 Task: Create a sub task Release to Production / Go Live for the task  Create a data backup and recovery plan for a company's IT infrastructure in the project AdvantEdge , assign it to team member softage.1@softage.net and update the status of the sub task to  At Risk , set the priority of the sub task to Medium
Action: Mouse moved to (76, 360)
Screenshot: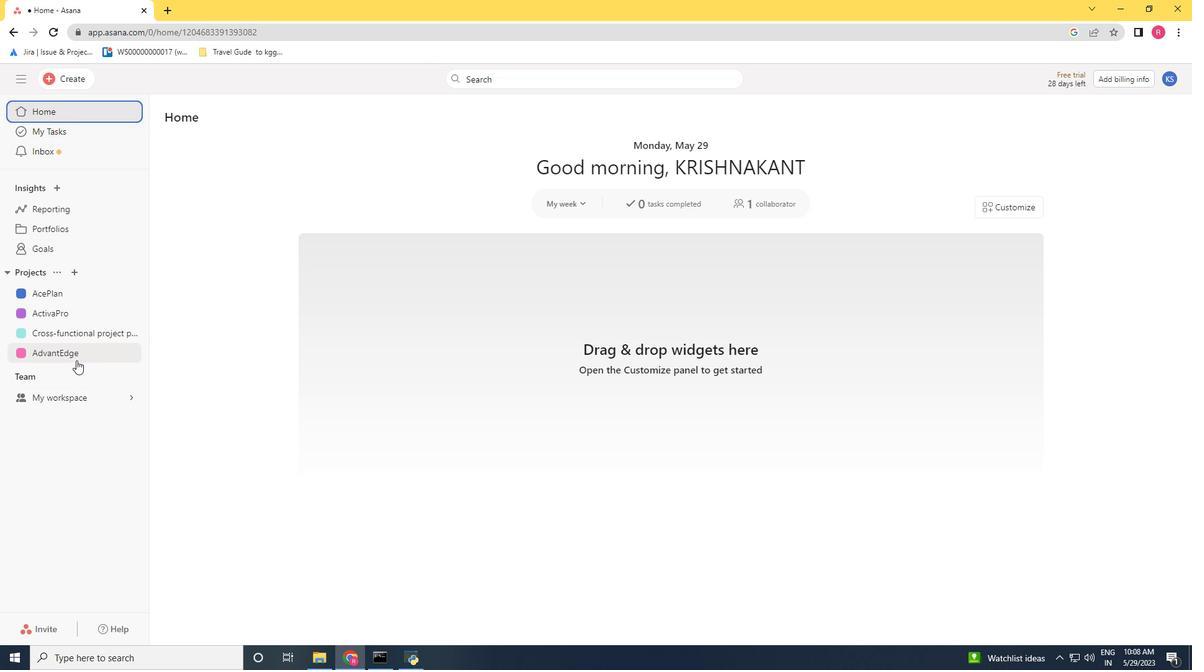 
Action: Mouse pressed left at (76, 360)
Screenshot: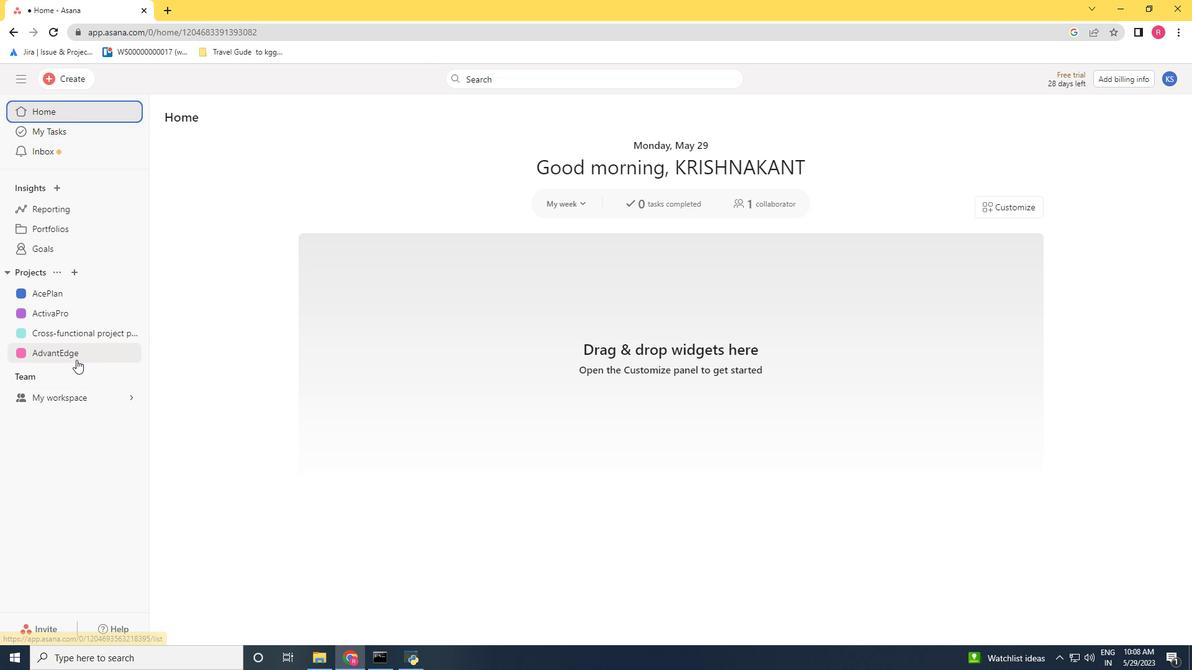 
Action: Mouse moved to (525, 296)
Screenshot: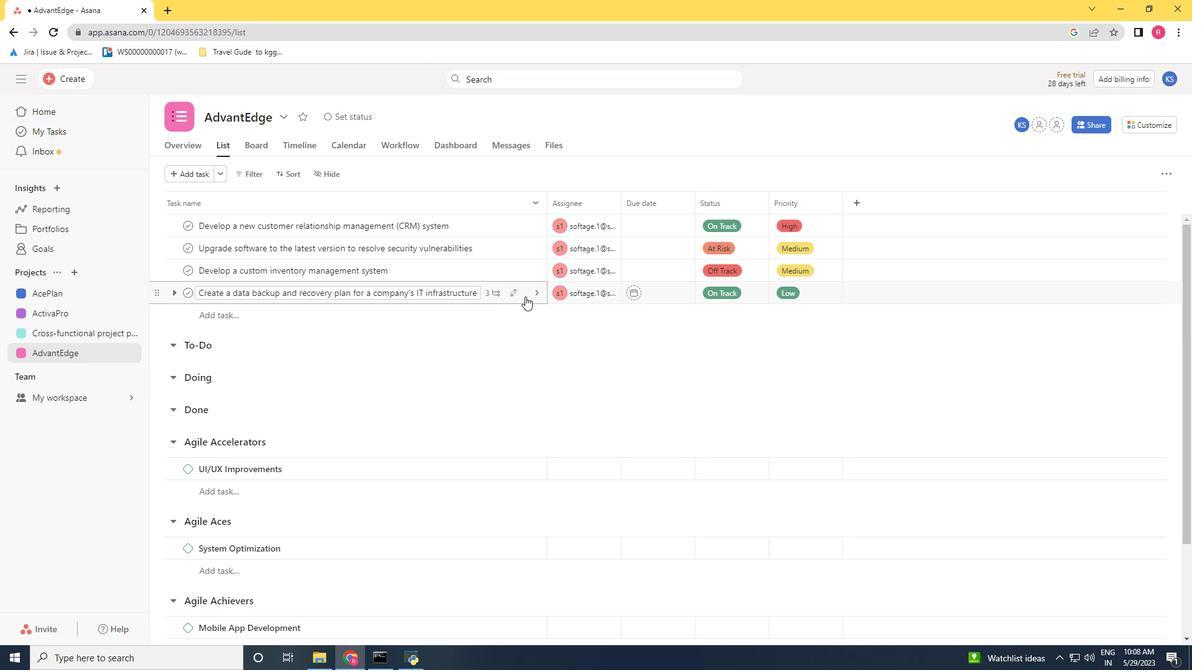 
Action: Mouse pressed left at (525, 296)
Screenshot: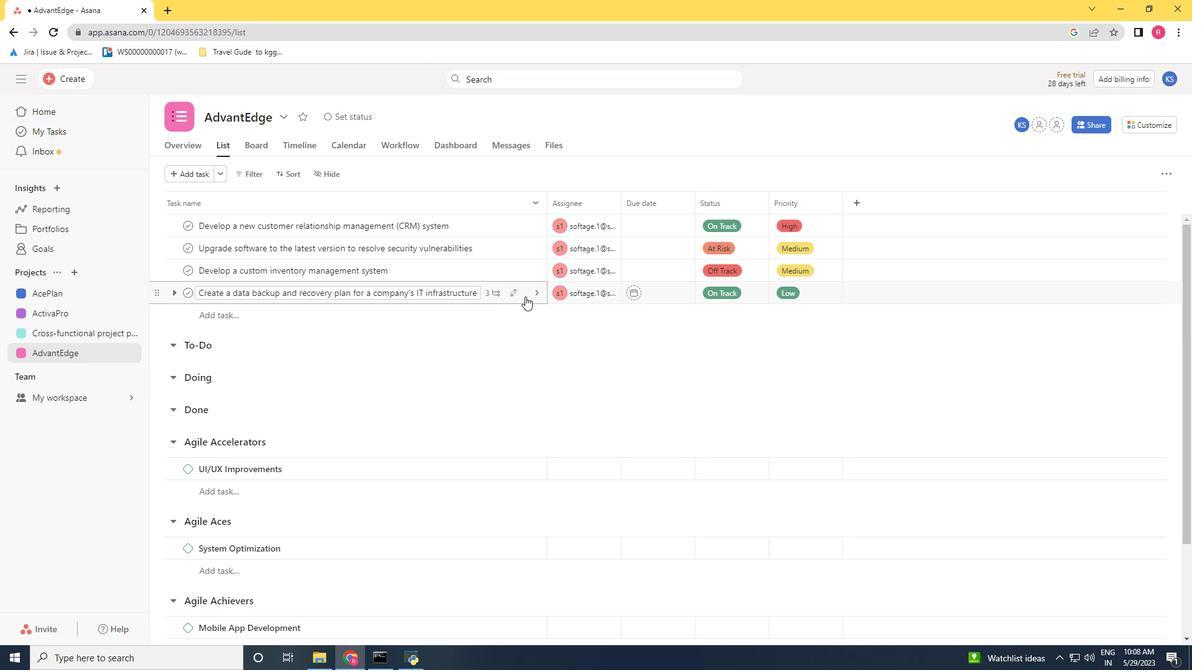 
Action: Mouse moved to (879, 481)
Screenshot: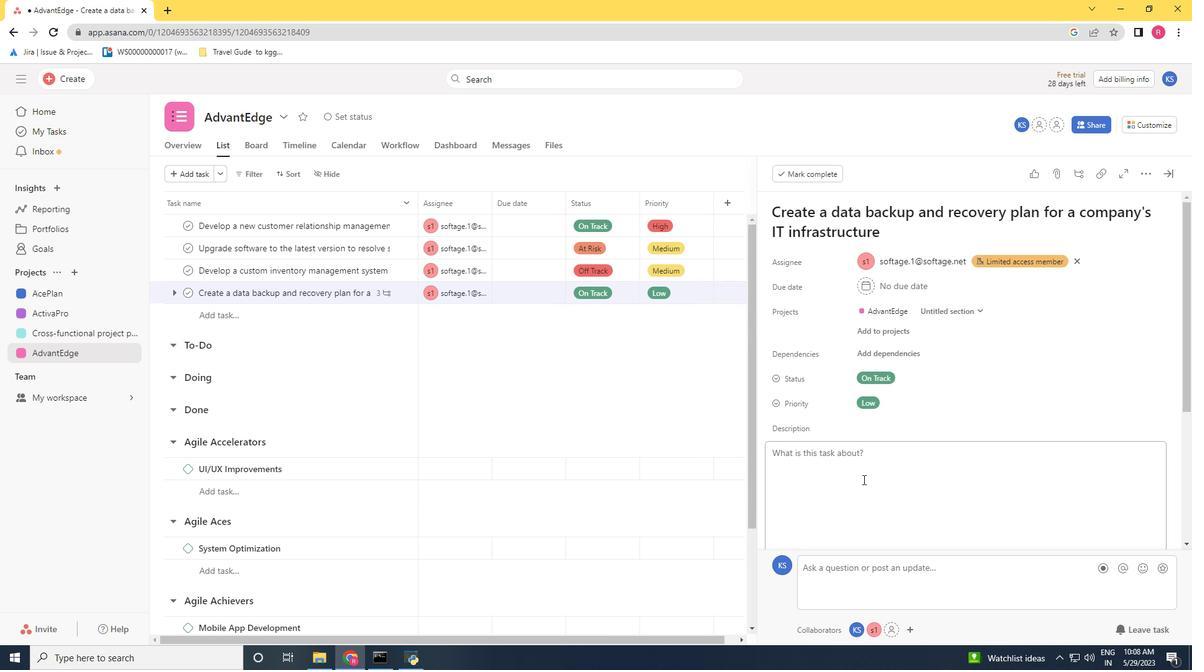 
Action: Mouse scrolled (879, 481) with delta (0, 0)
Screenshot: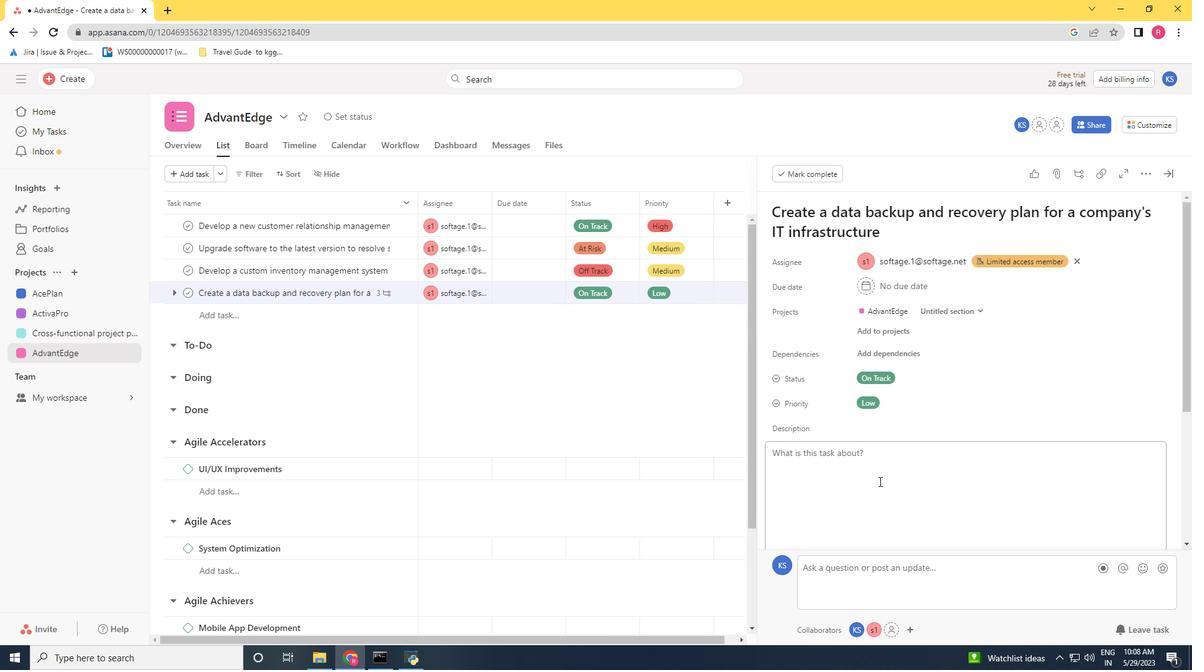 
Action: Mouse scrolled (879, 481) with delta (0, 0)
Screenshot: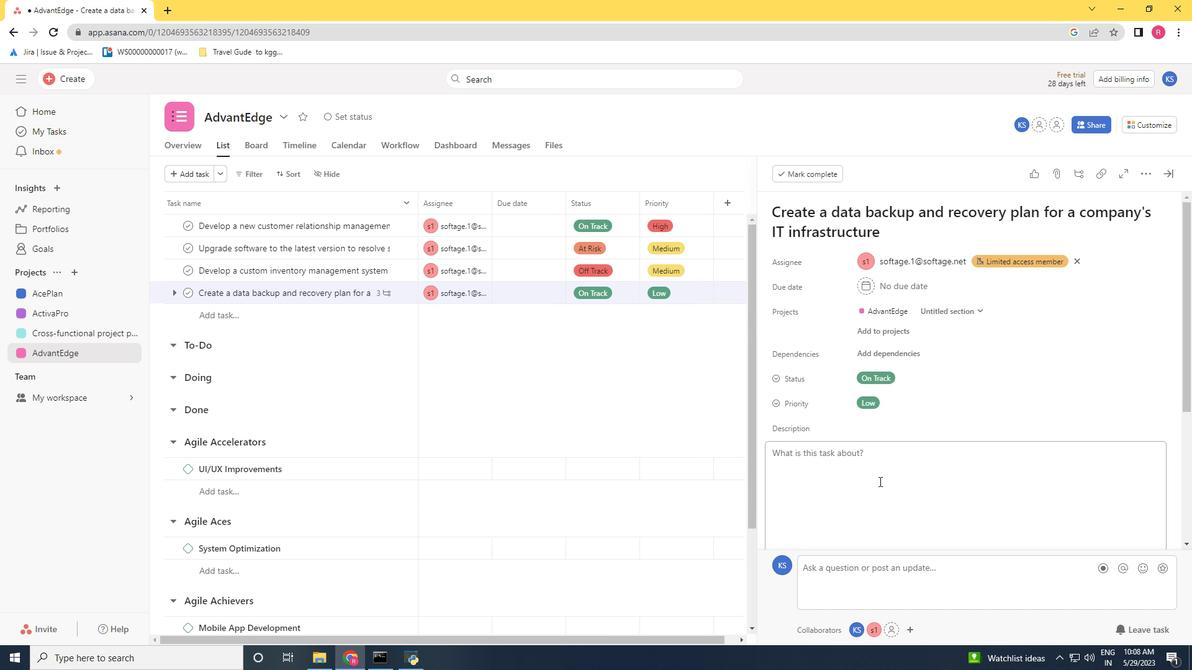 
Action: Mouse scrolled (879, 481) with delta (0, 0)
Screenshot: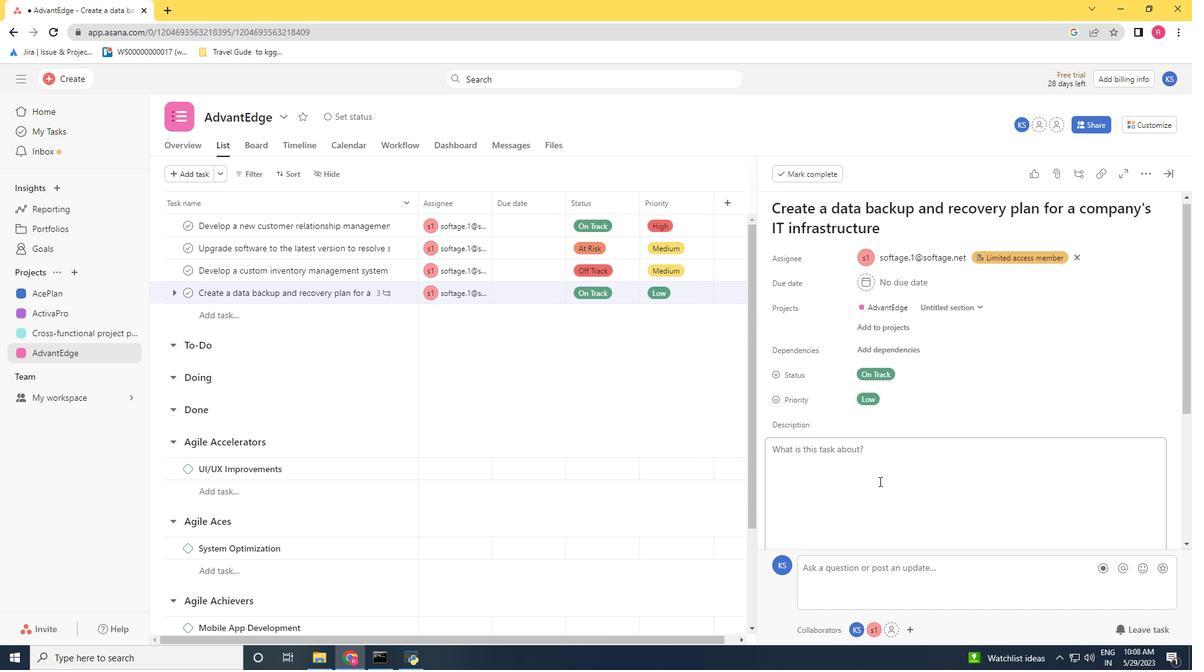 
Action: Mouse scrolled (879, 481) with delta (0, 0)
Screenshot: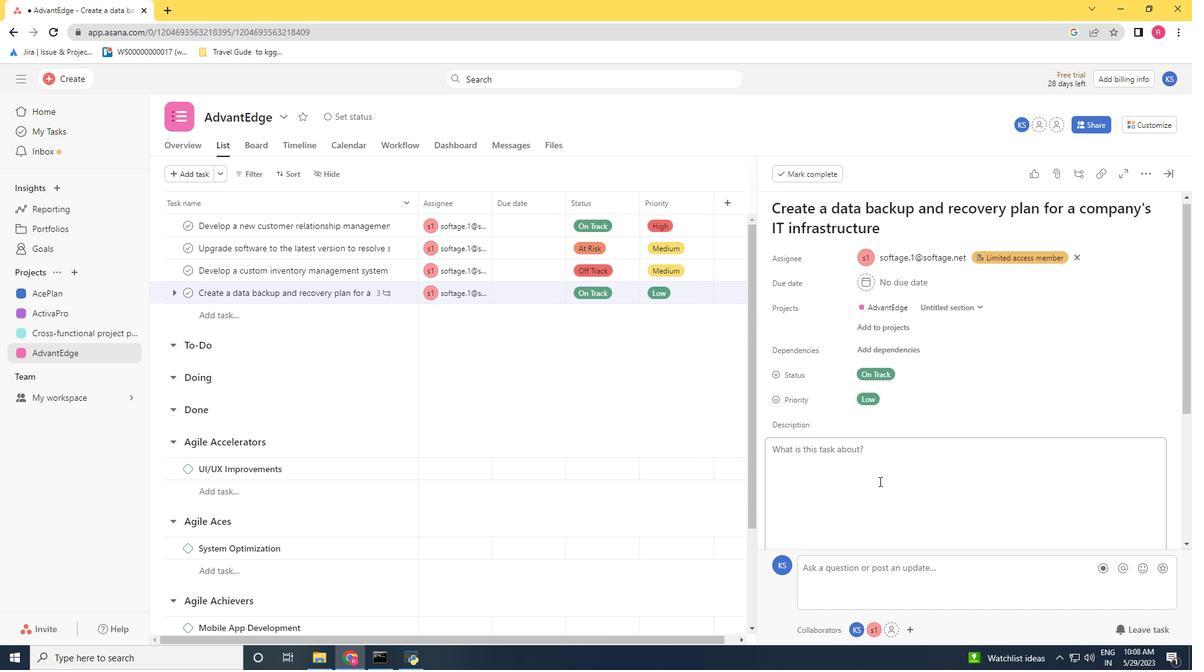 
Action: Mouse moved to (820, 452)
Screenshot: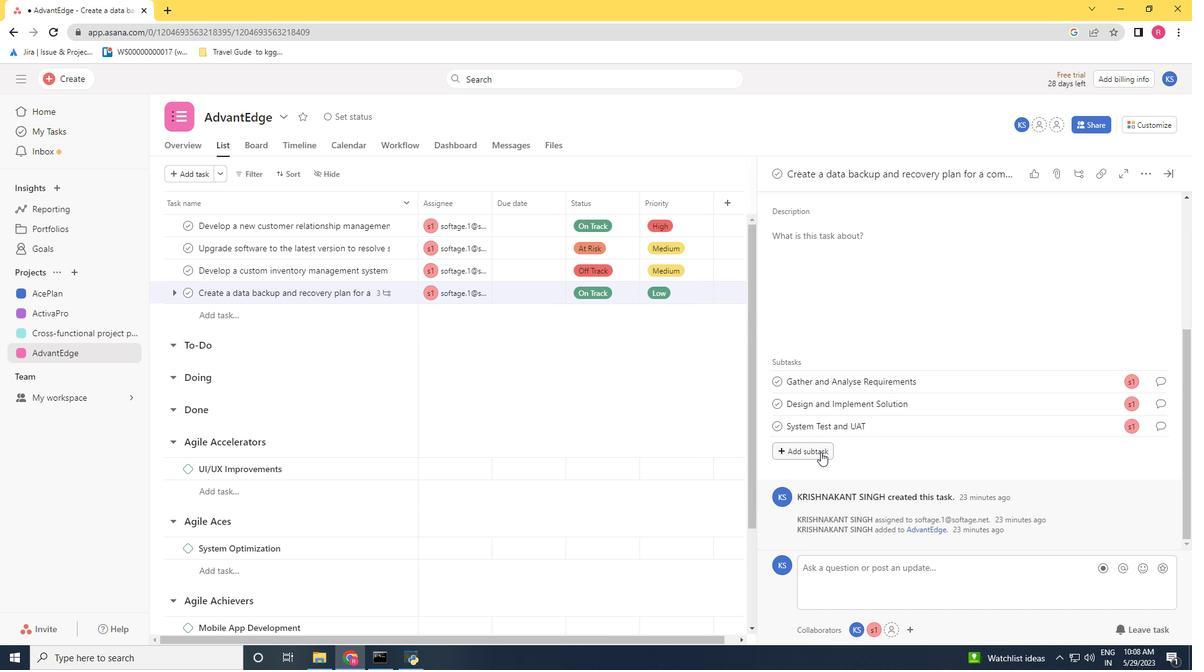 
Action: Mouse pressed left at (820, 452)
Screenshot: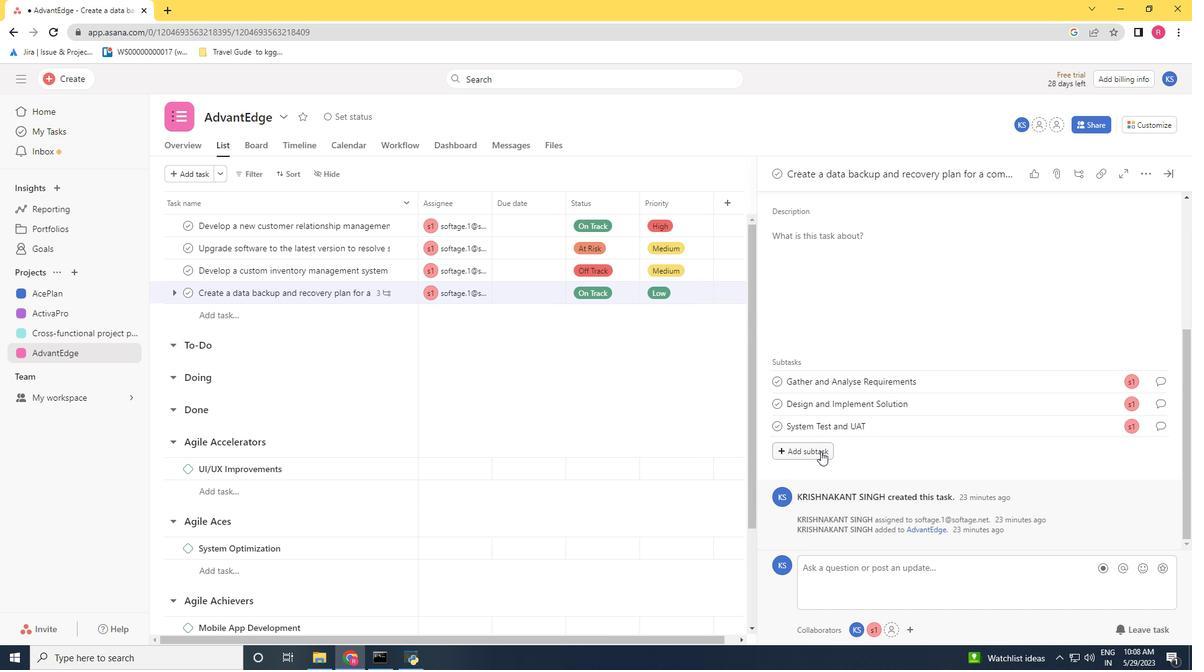 
Action: Key pressed <Key.shift>Release<Key.space>to<Key.space><Key.shift>Production<Key.space>/<Key.space><Key.shift>Go<Key.space><Key.shift>Live
Screenshot: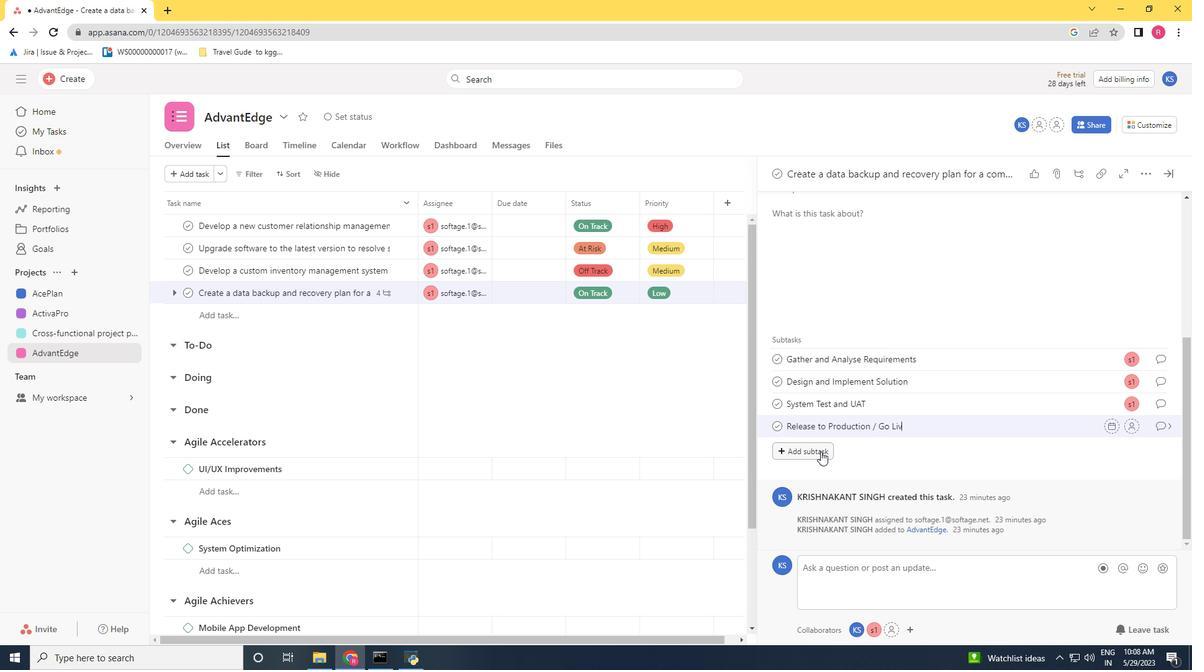 
Action: Mouse moved to (1129, 426)
Screenshot: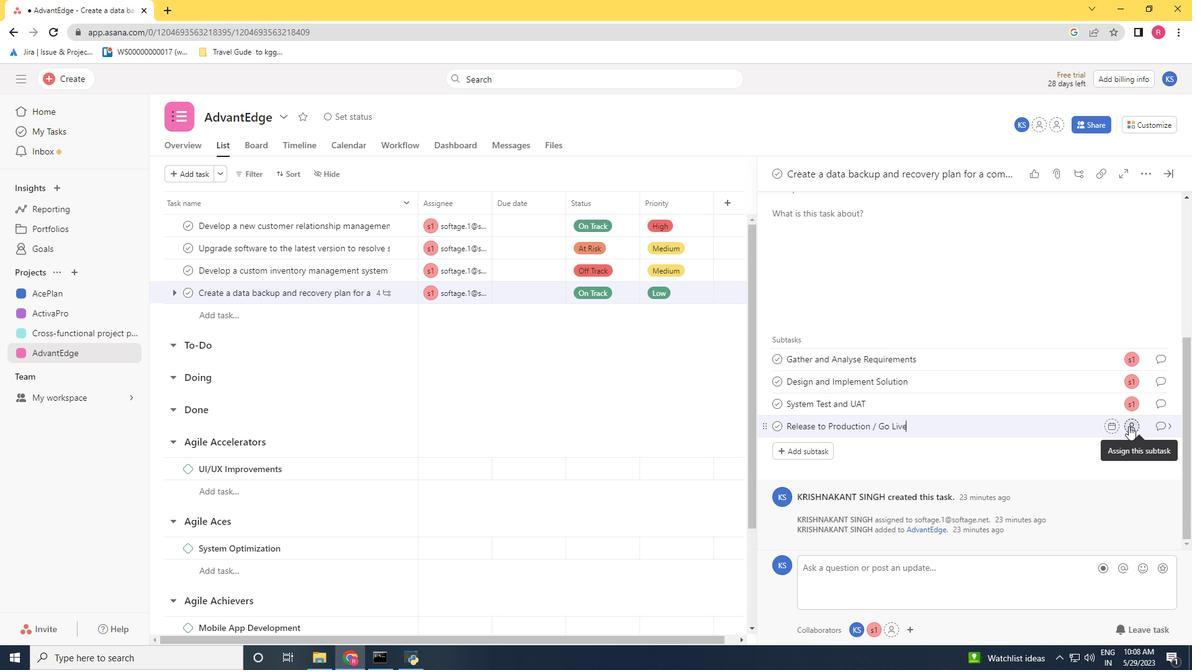 
Action: Mouse pressed left at (1129, 426)
Screenshot: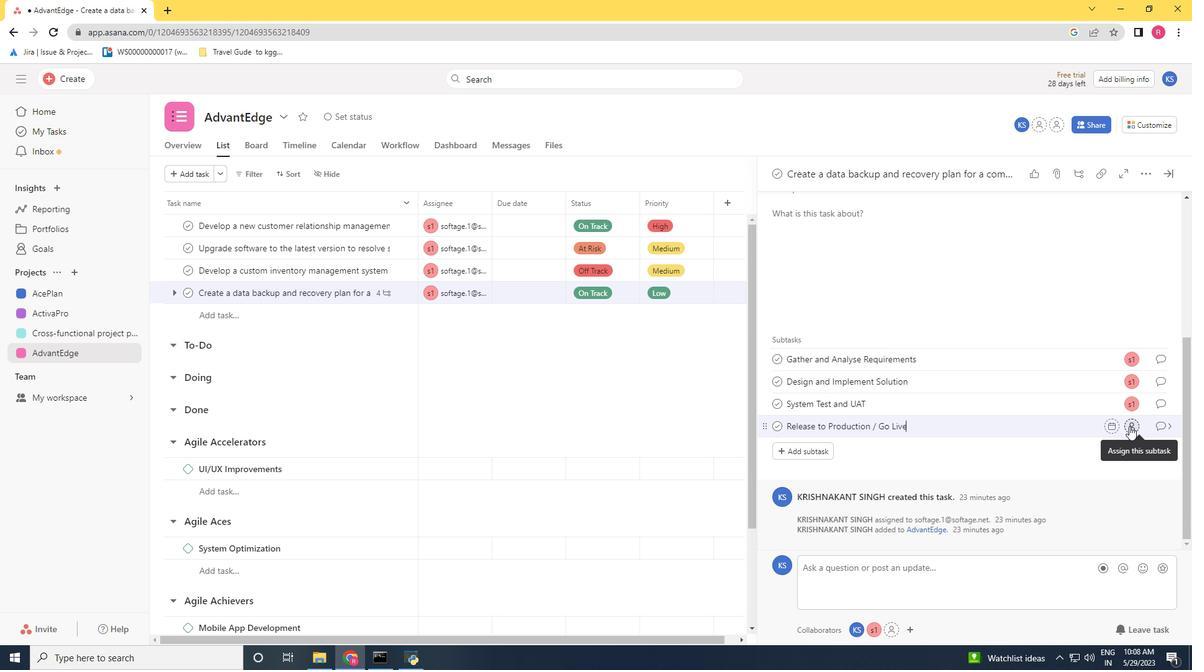 
Action: Key pressed softage.1<Key.shift>@softage.net
Screenshot: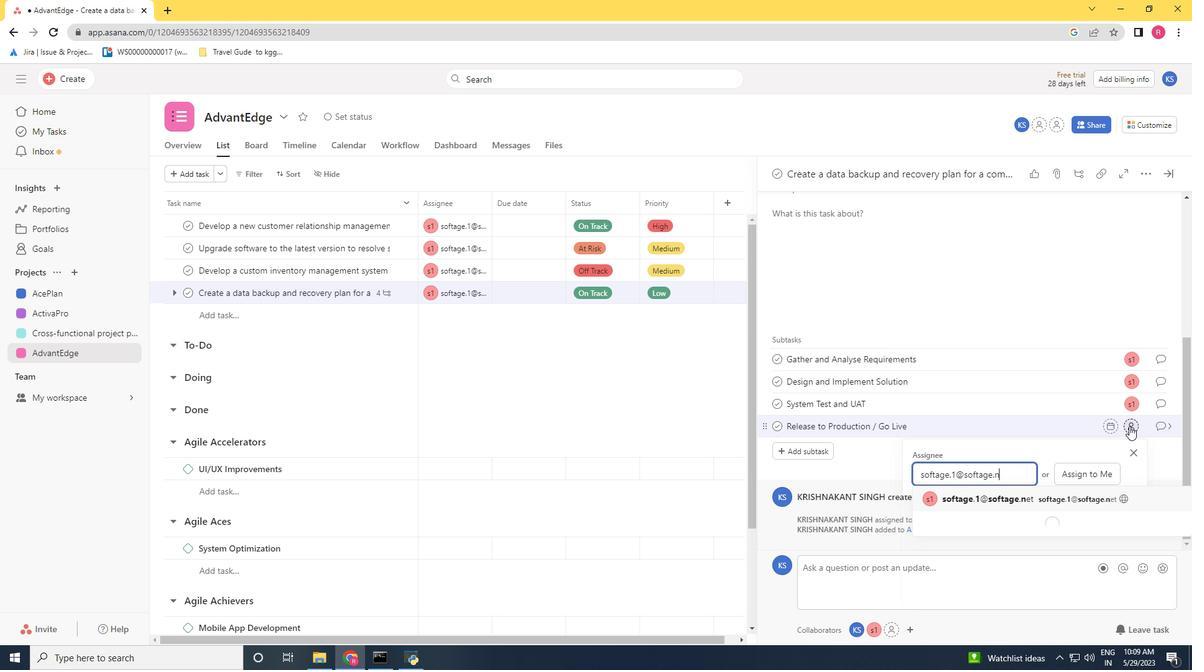 
Action: Mouse moved to (1031, 499)
Screenshot: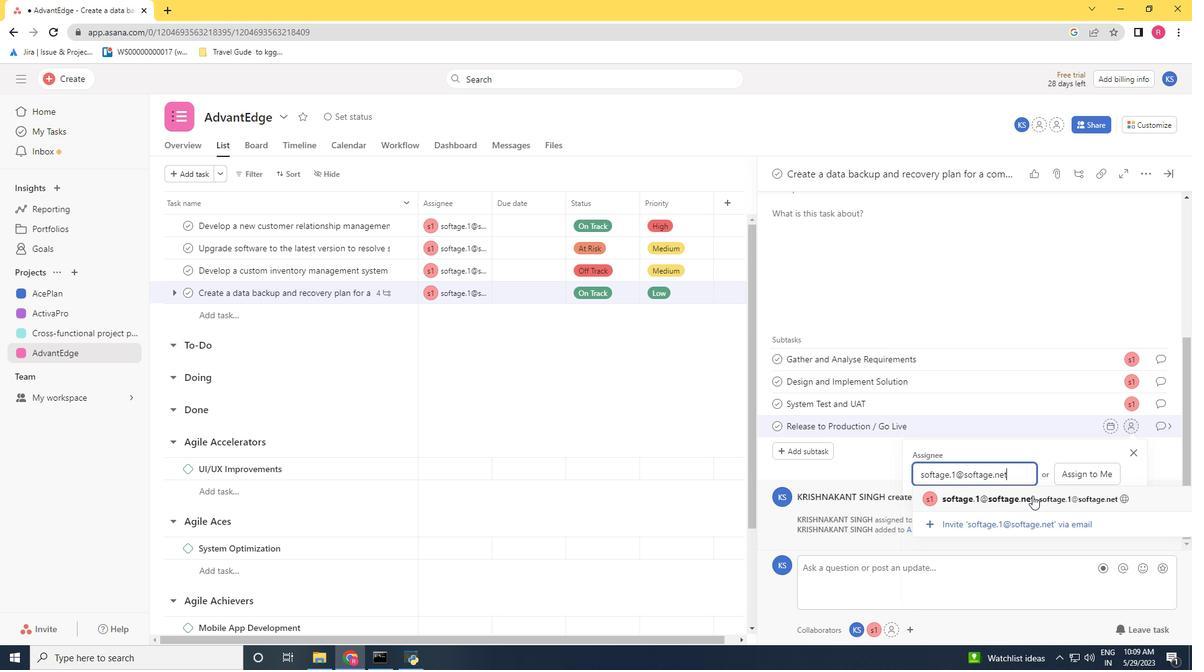 
Action: Mouse pressed left at (1031, 499)
Screenshot: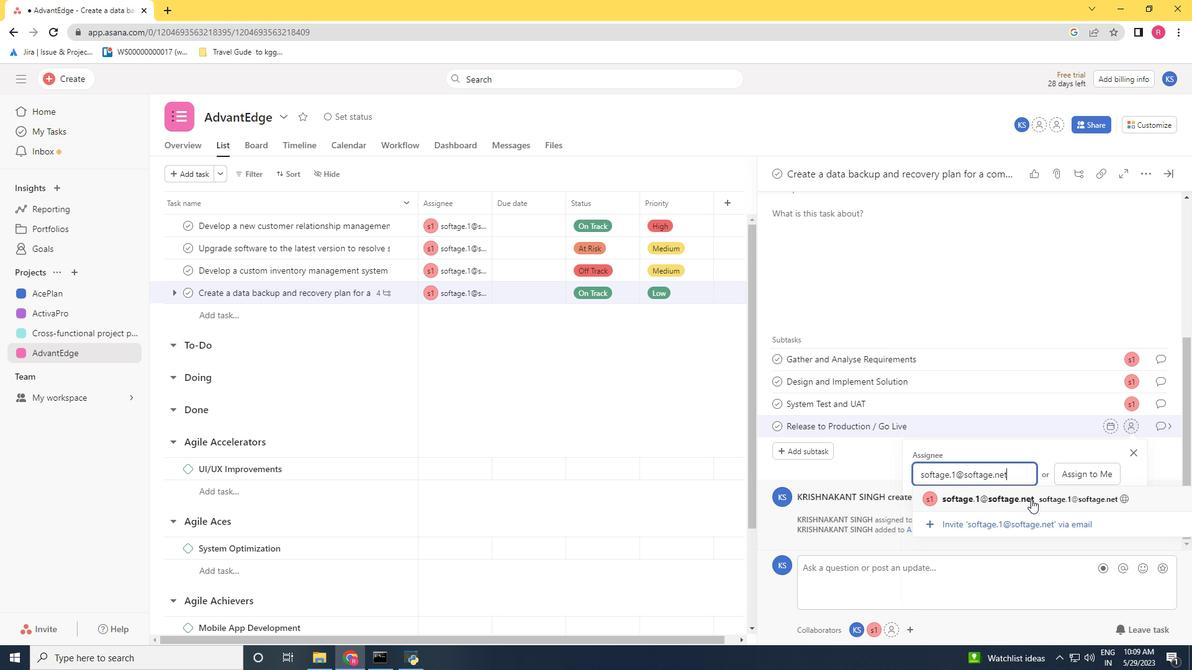 
Action: Mouse moved to (1171, 426)
Screenshot: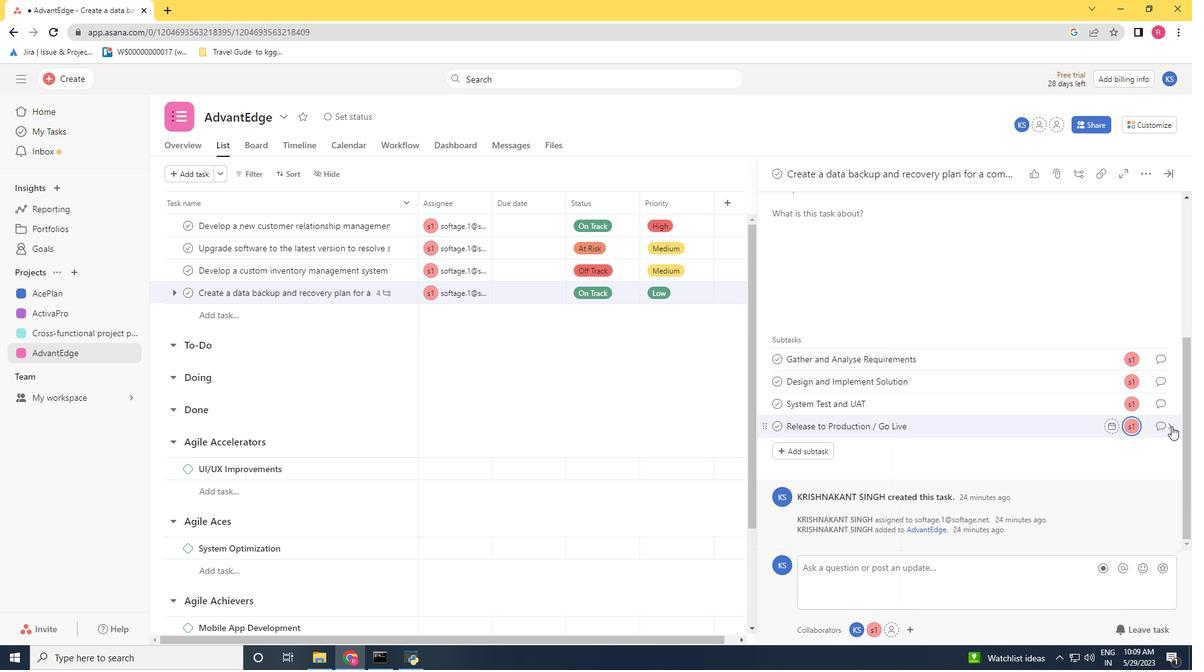 
Action: Mouse pressed left at (1171, 426)
Screenshot: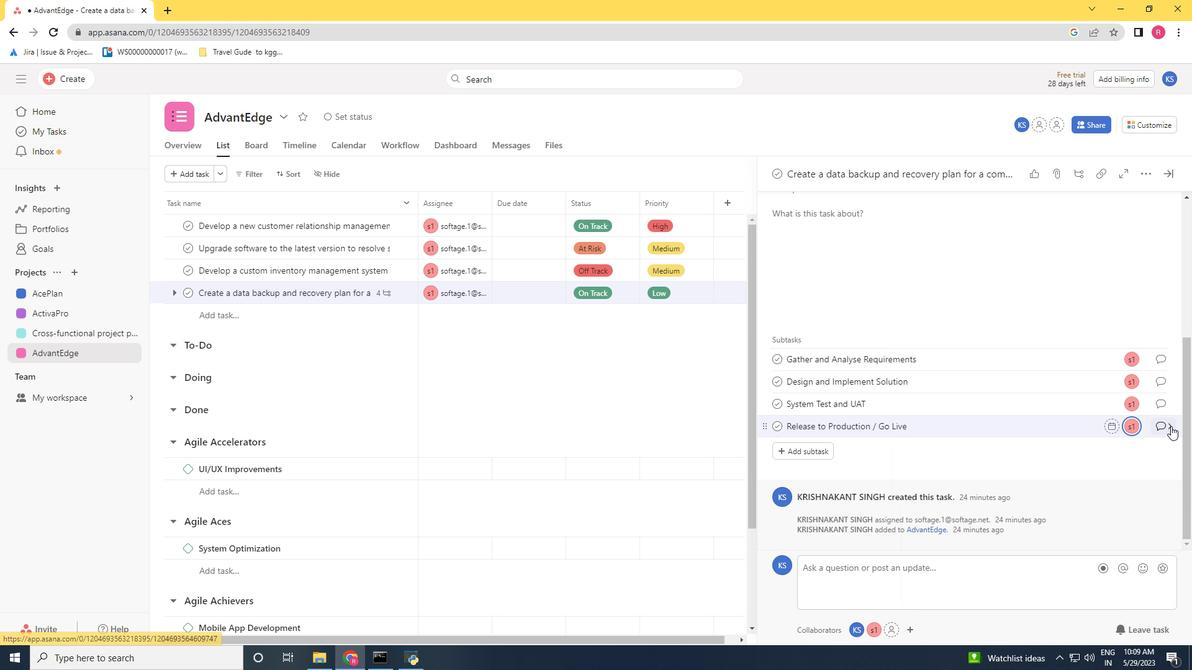 
Action: Mouse moved to (812, 346)
Screenshot: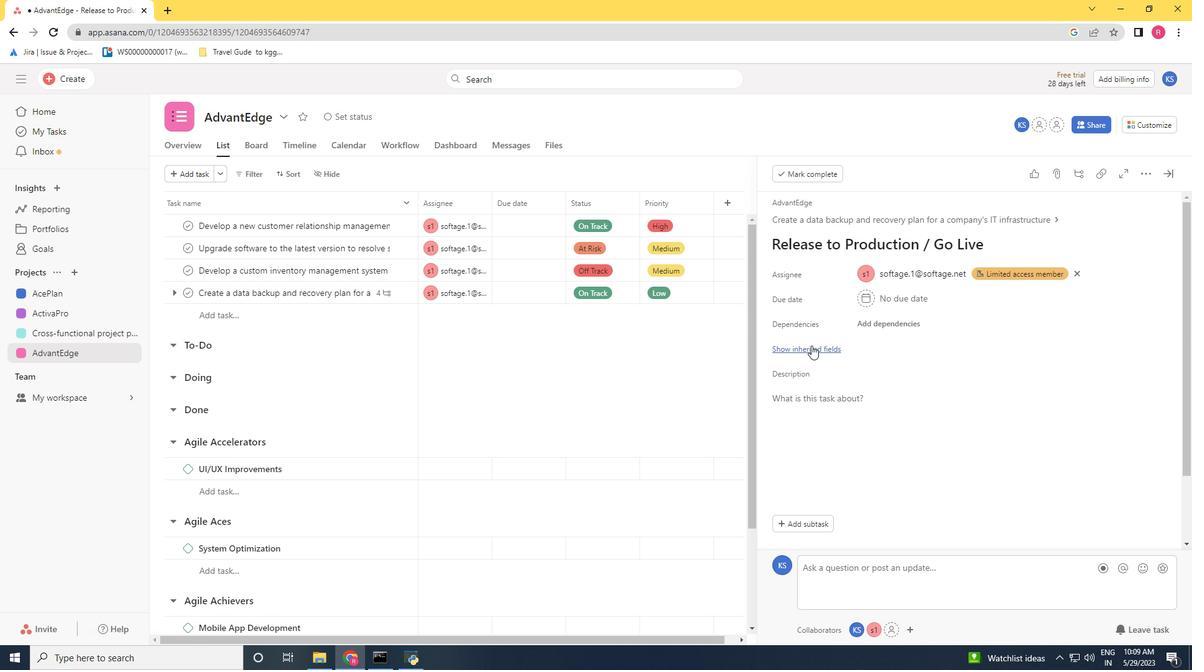 
Action: Mouse pressed left at (812, 346)
Screenshot: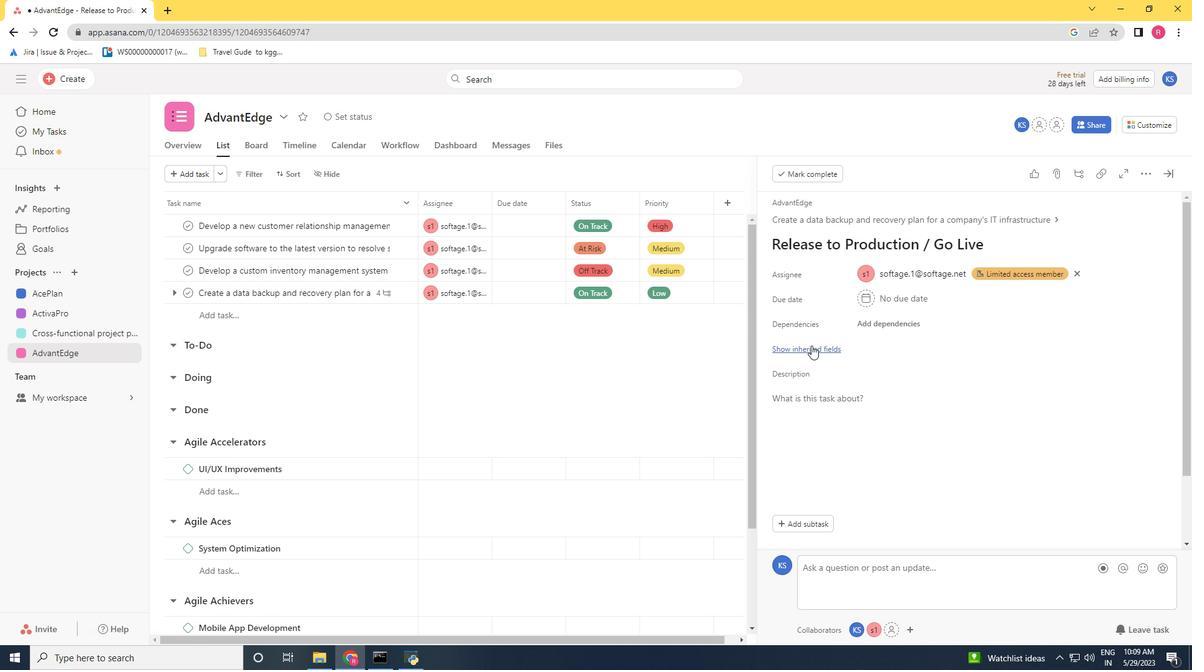 
Action: Mouse moved to (860, 369)
Screenshot: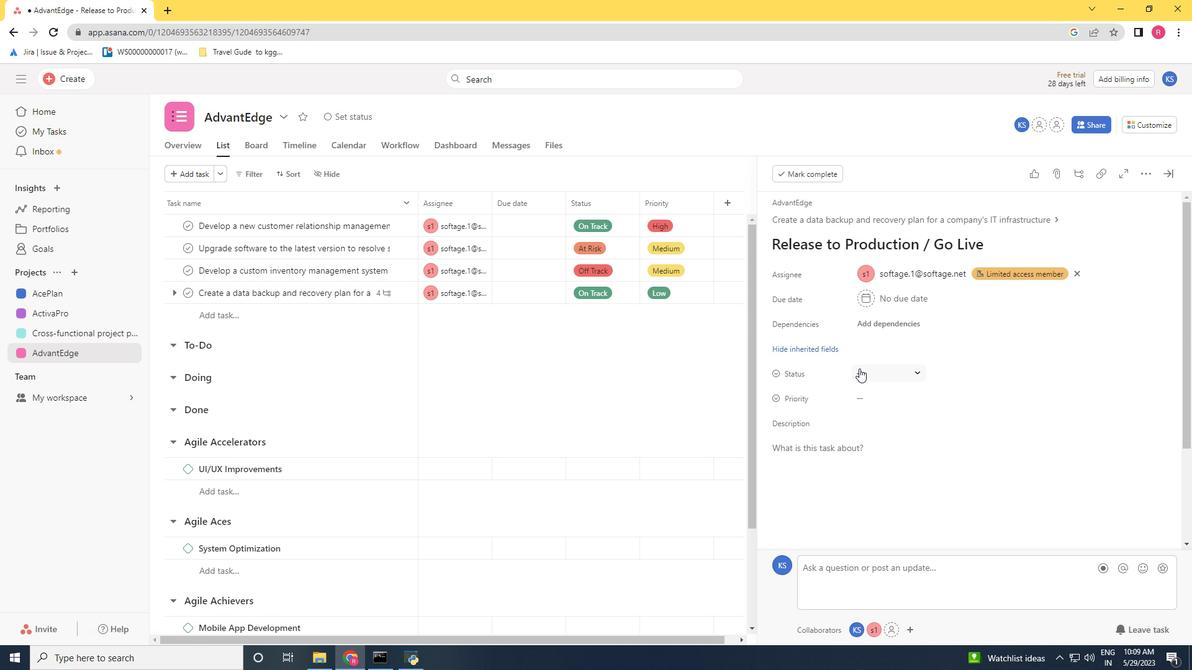 
Action: Mouse pressed left at (860, 369)
Screenshot: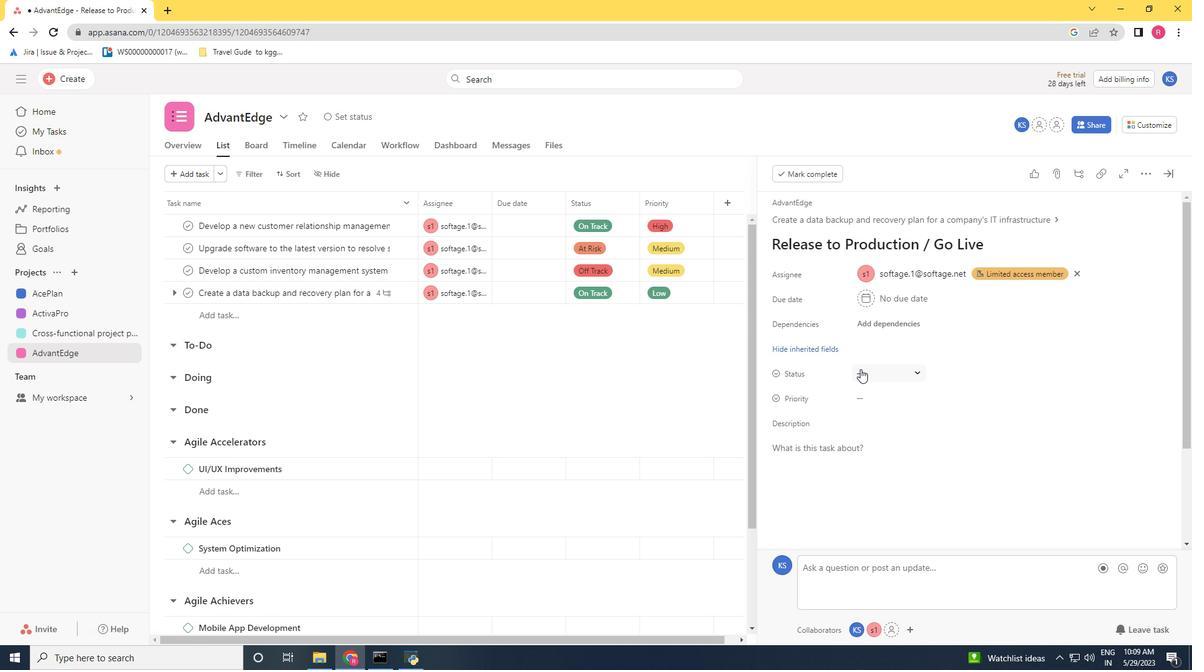 
Action: Mouse moved to (914, 466)
Screenshot: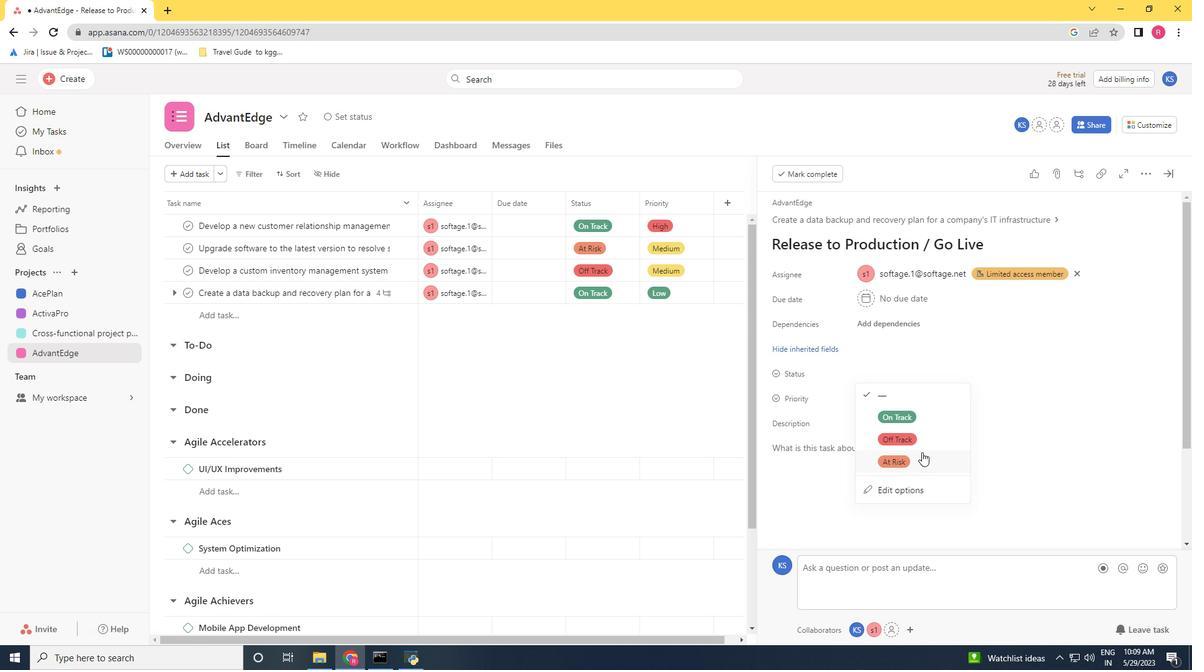 
Action: Mouse pressed left at (914, 466)
Screenshot: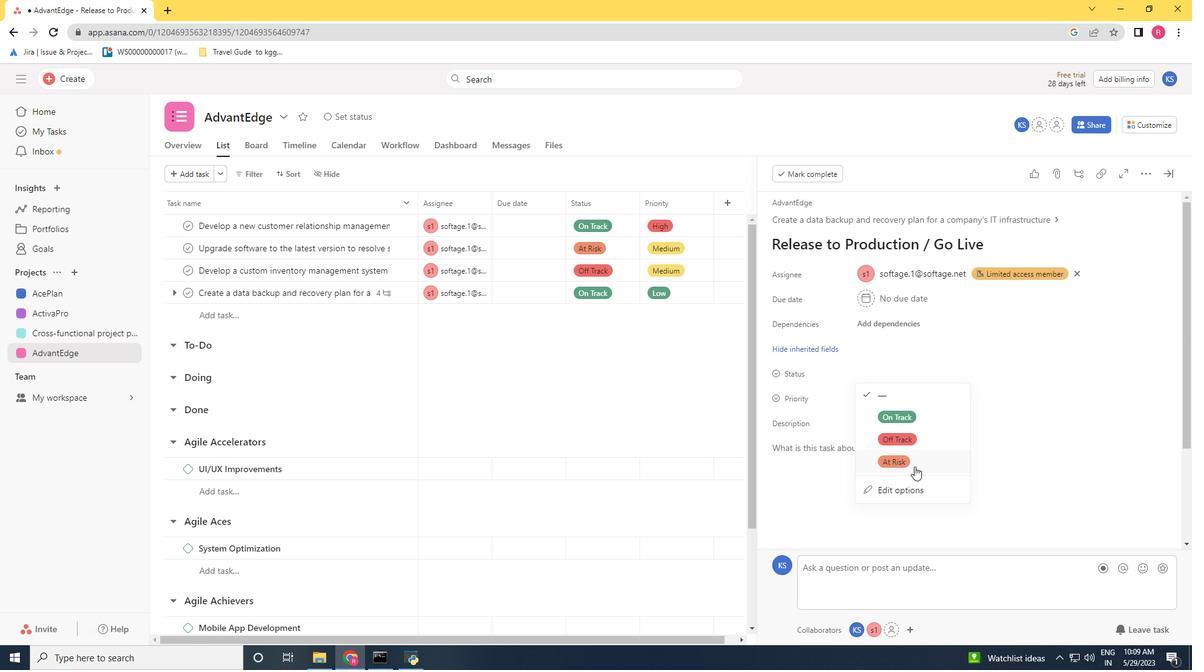 
Action: Mouse moved to (872, 396)
Screenshot: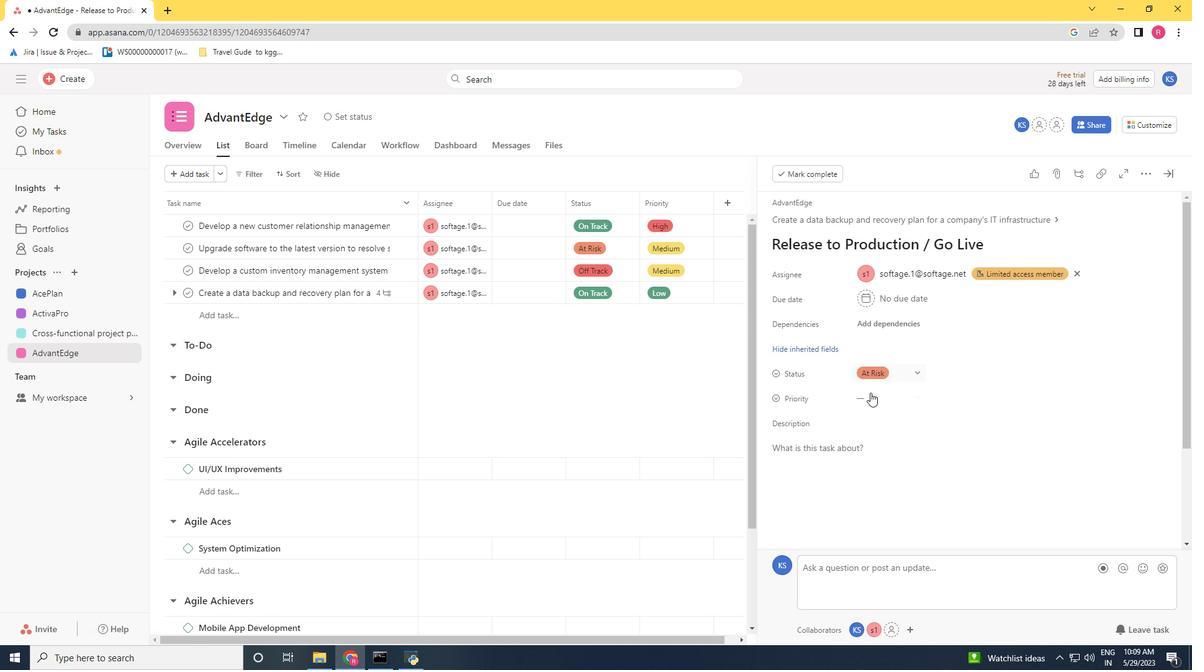 
Action: Mouse pressed left at (872, 396)
Screenshot: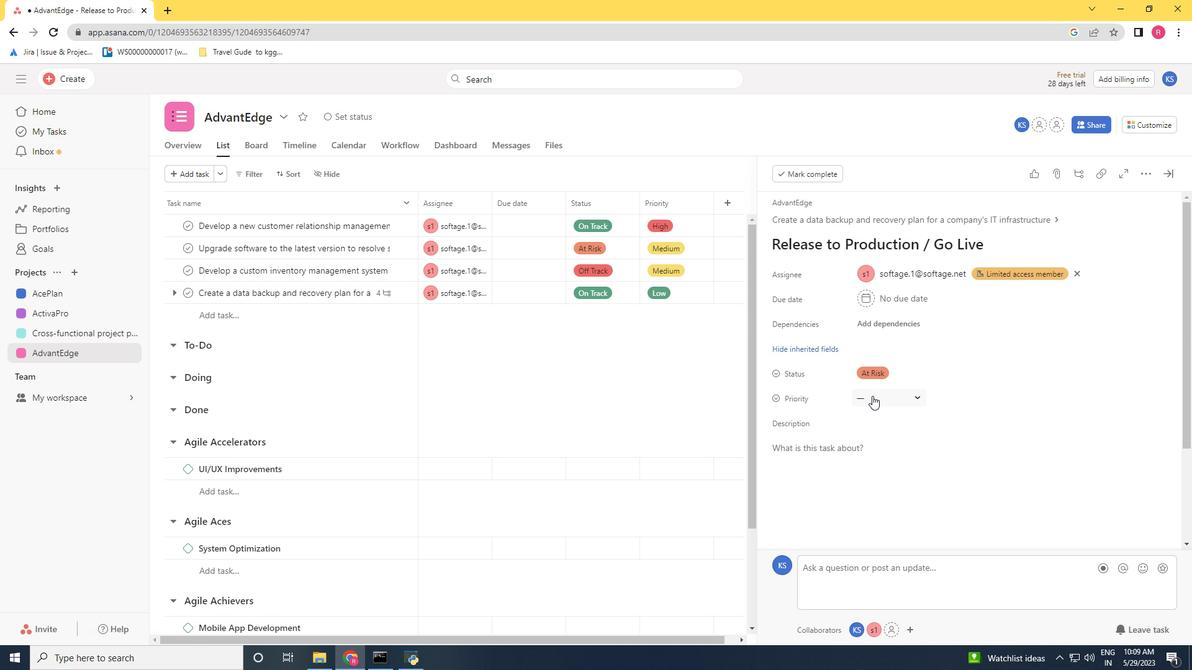 
Action: Mouse moved to (906, 465)
Screenshot: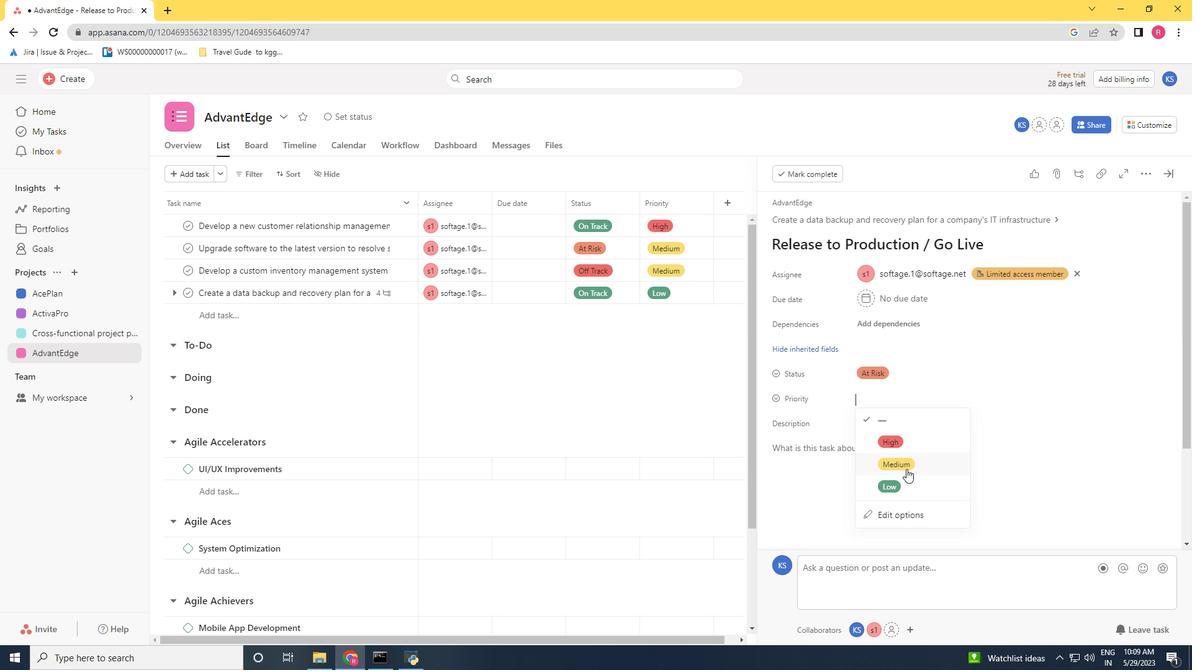 
Action: Mouse pressed left at (906, 465)
Screenshot: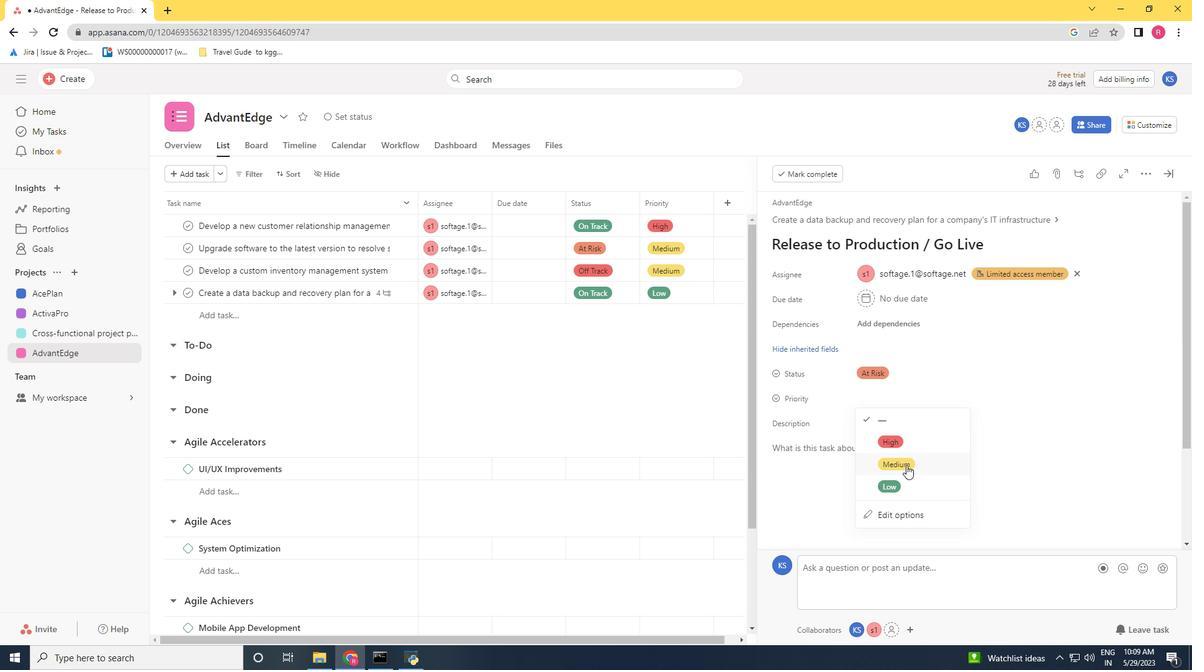 
Action: Mouse moved to (1134, 333)
Screenshot: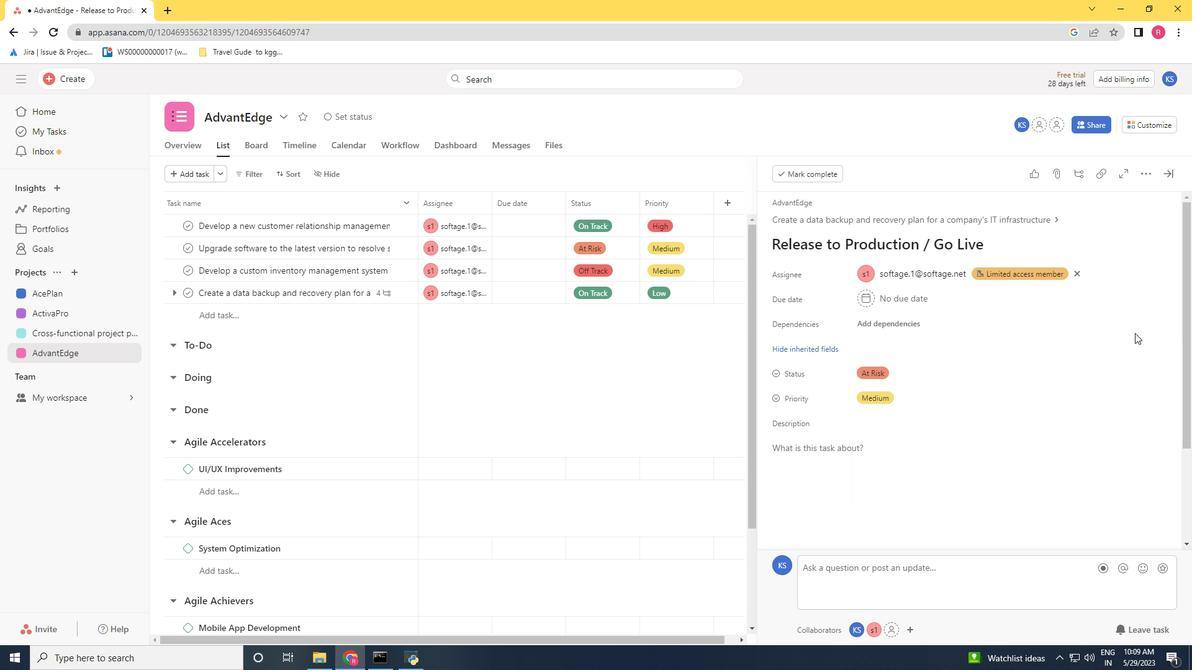 
